 Task: Check the median sale price of townhouses in the last 3 years.
Action: Mouse moved to (840, 160)
Screenshot: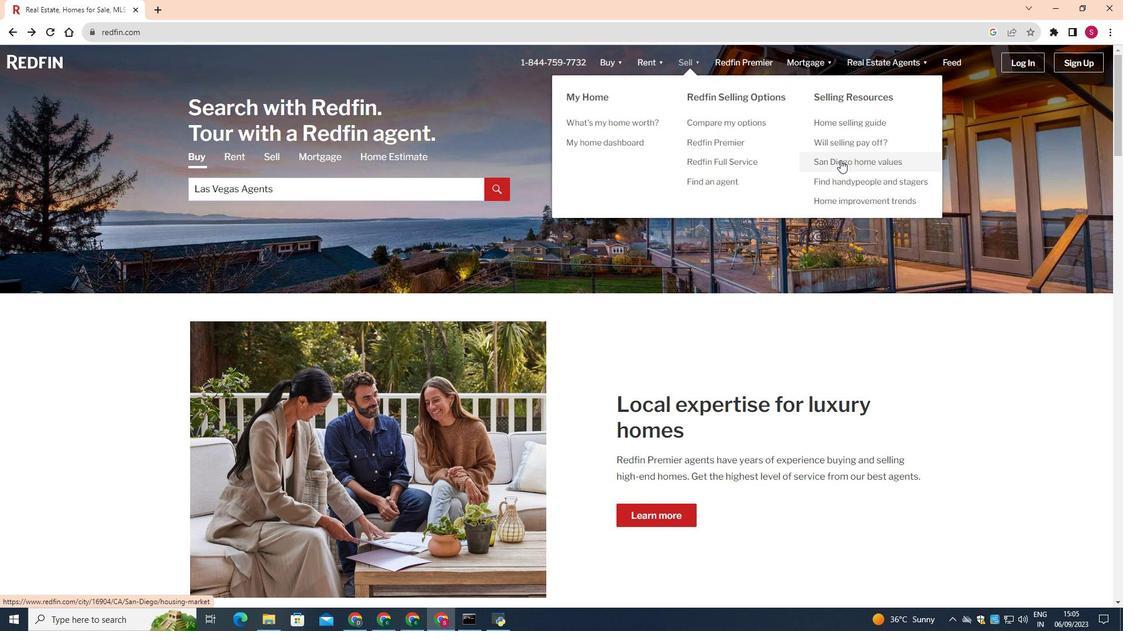 
Action: Mouse pressed left at (840, 160)
Screenshot: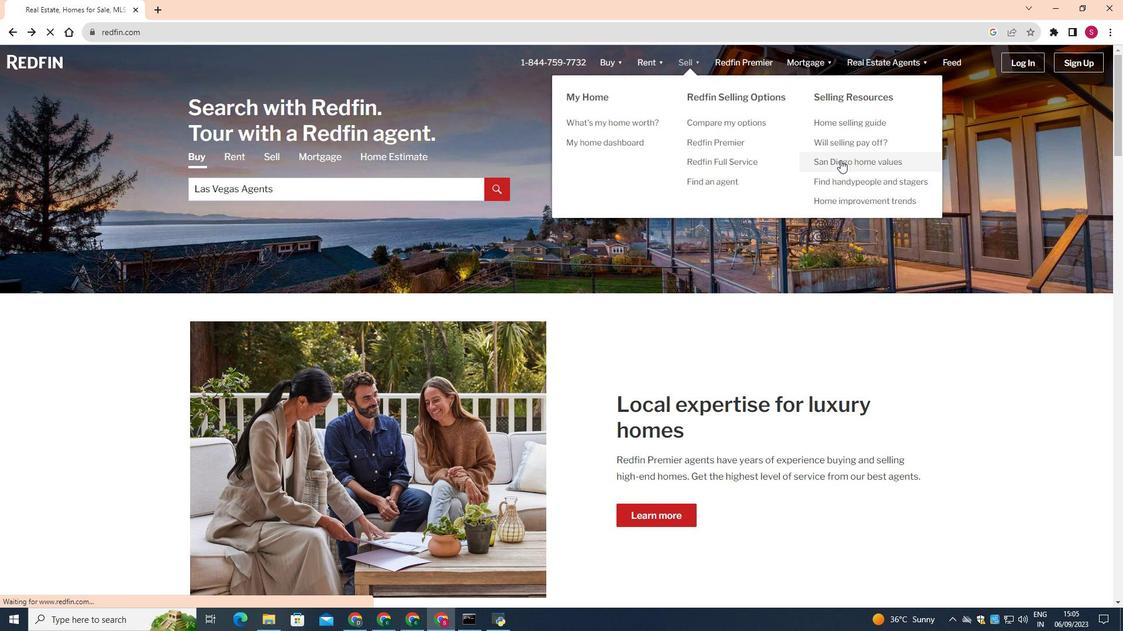 
Action: Mouse moved to (272, 427)
Screenshot: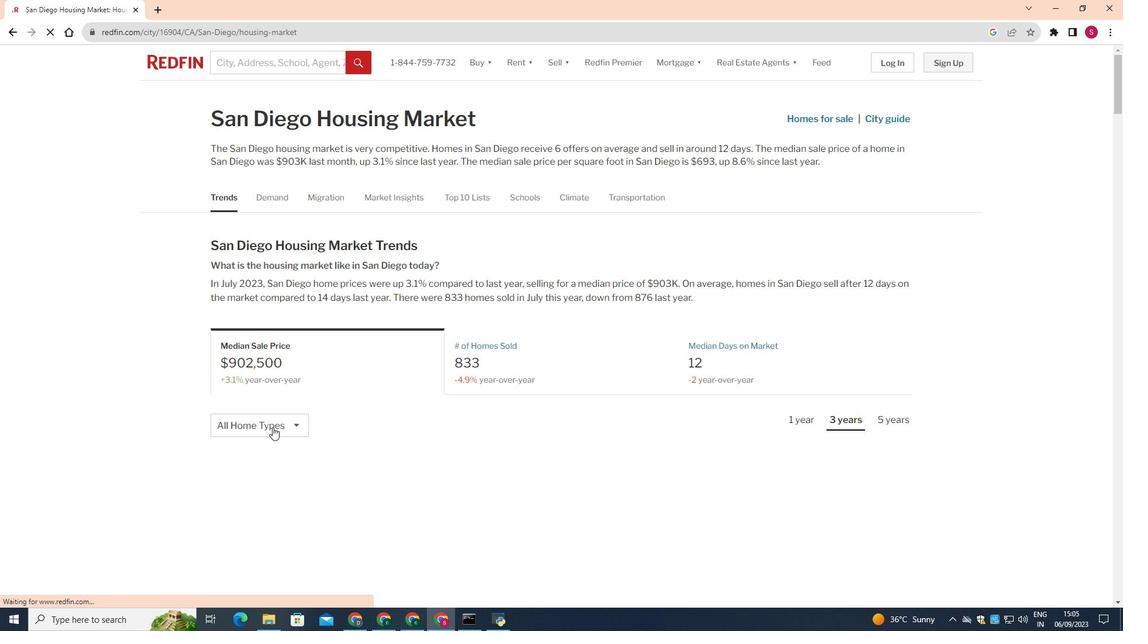 
Action: Mouse pressed left at (272, 427)
Screenshot: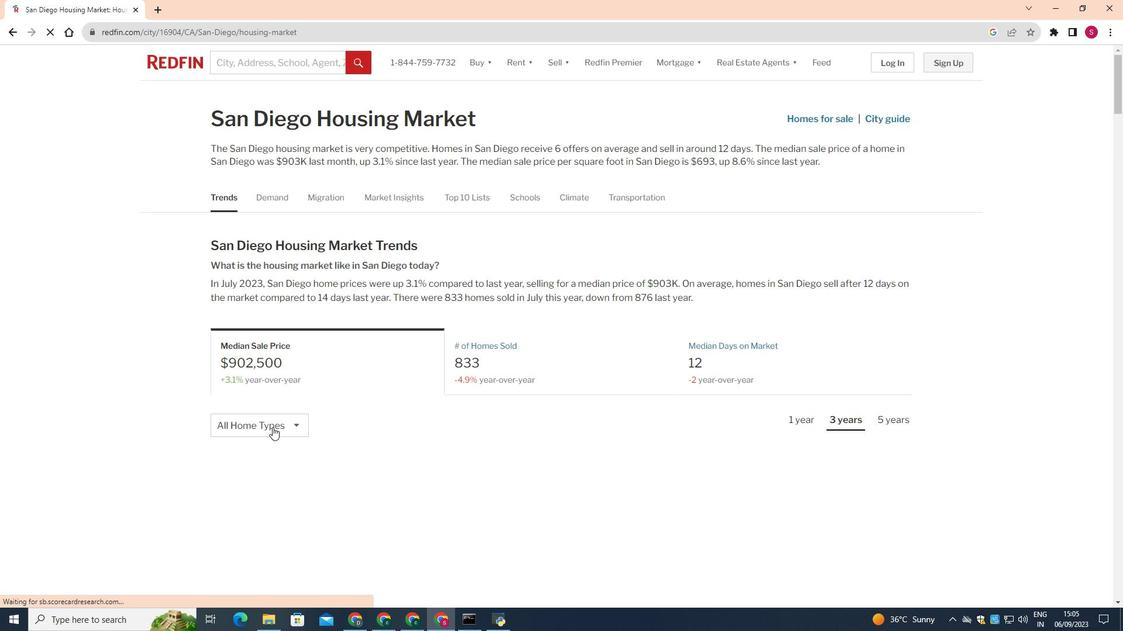 
Action: Mouse moved to (262, 501)
Screenshot: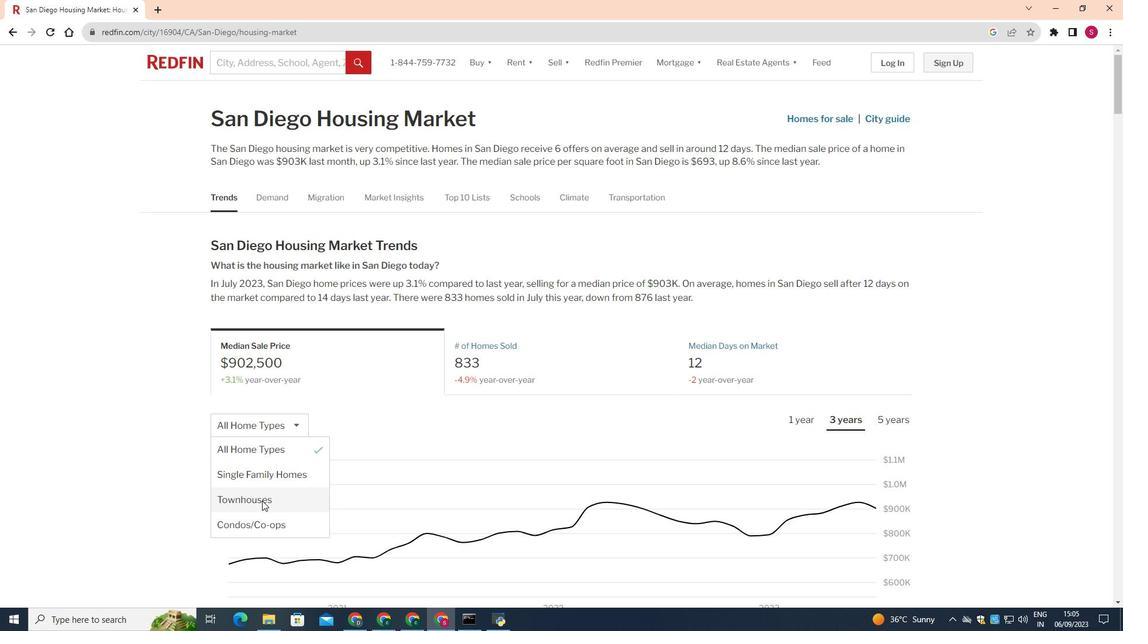 
Action: Mouse pressed left at (262, 501)
Screenshot: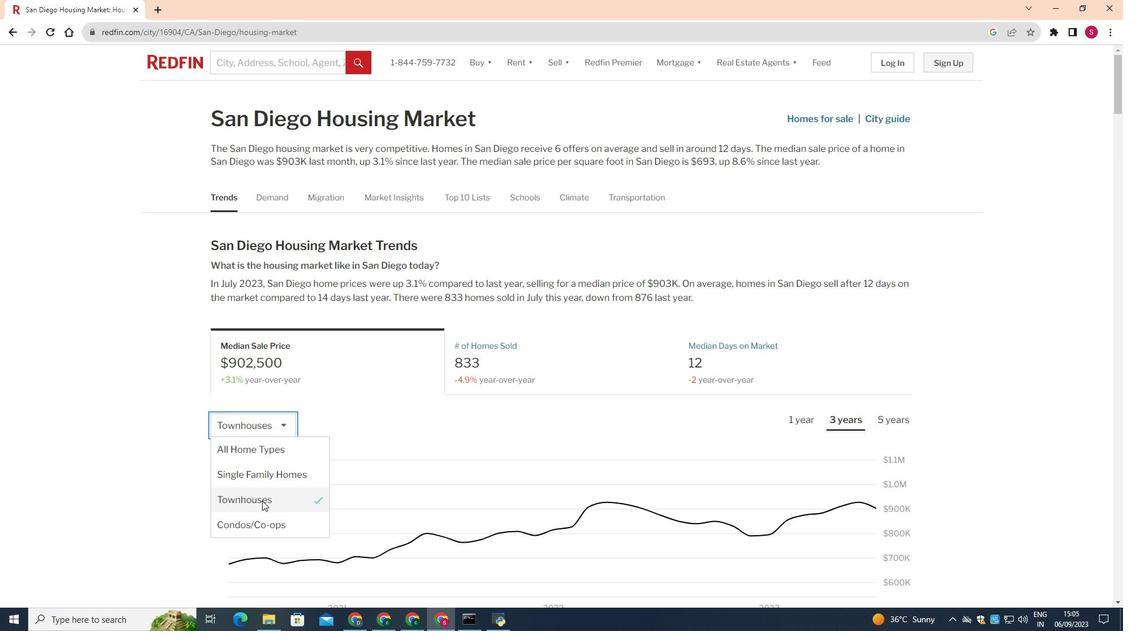 
Action: Mouse moved to (844, 418)
Screenshot: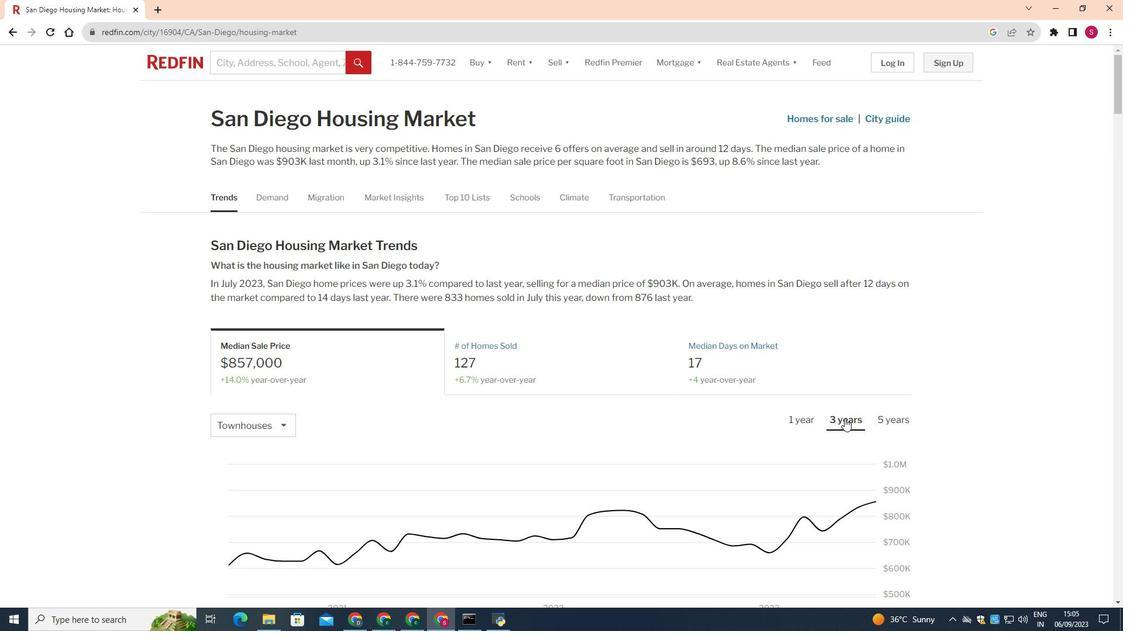 
Action: Mouse pressed left at (844, 418)
Screenshot: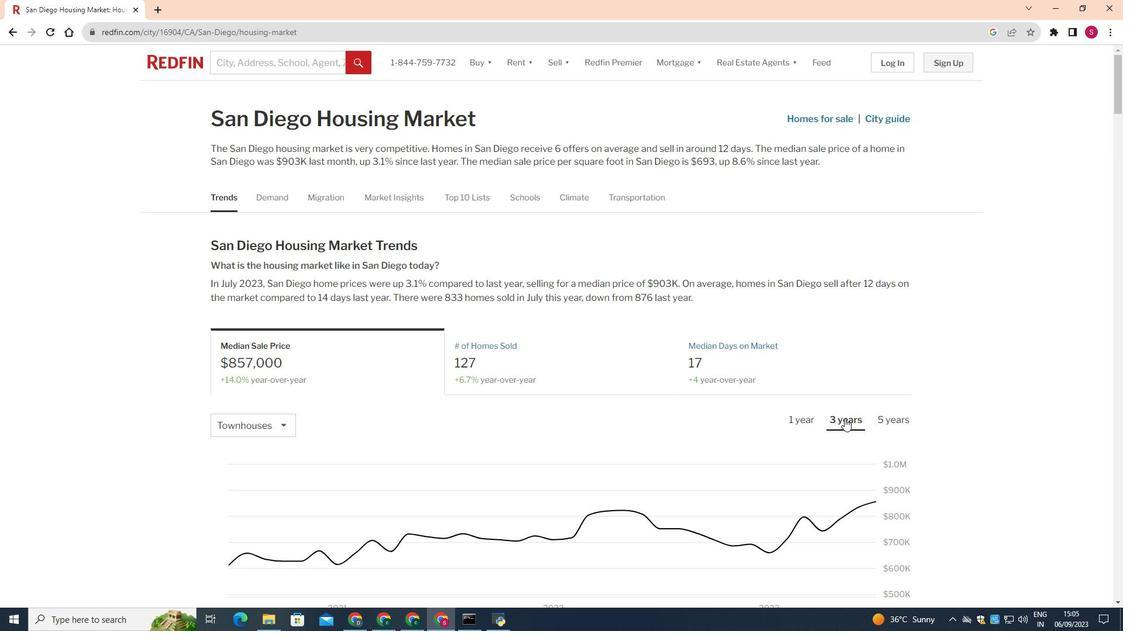 
Action: Mouse moved to (744, 481)
Screenshot: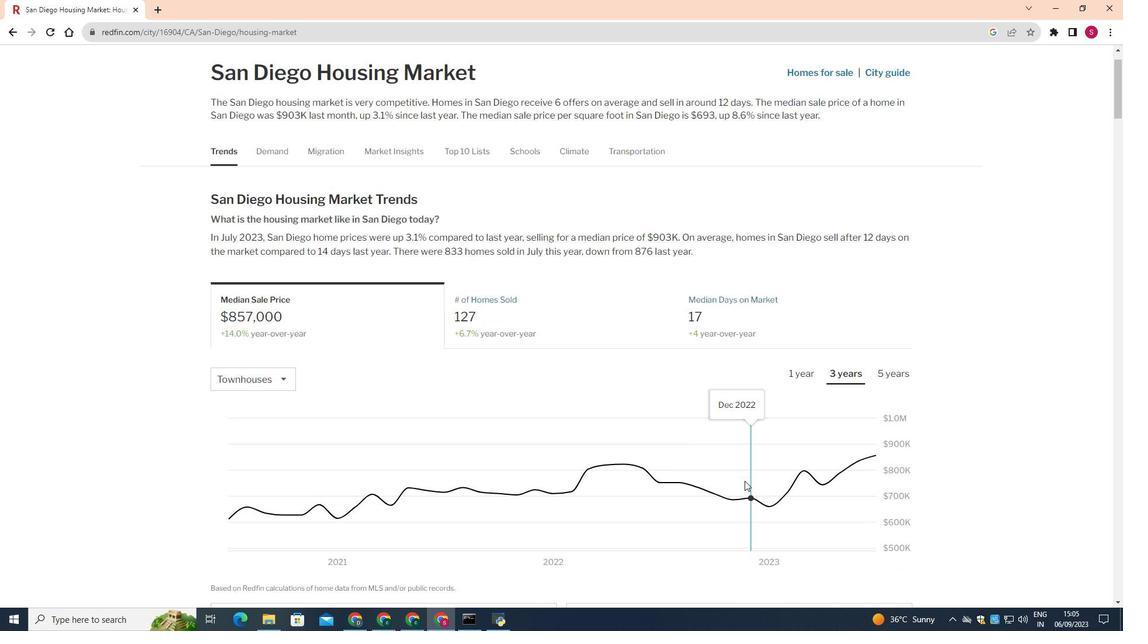 
Action: Mouse scrolled (744, 480) with delta (0, 0)
Screenshot: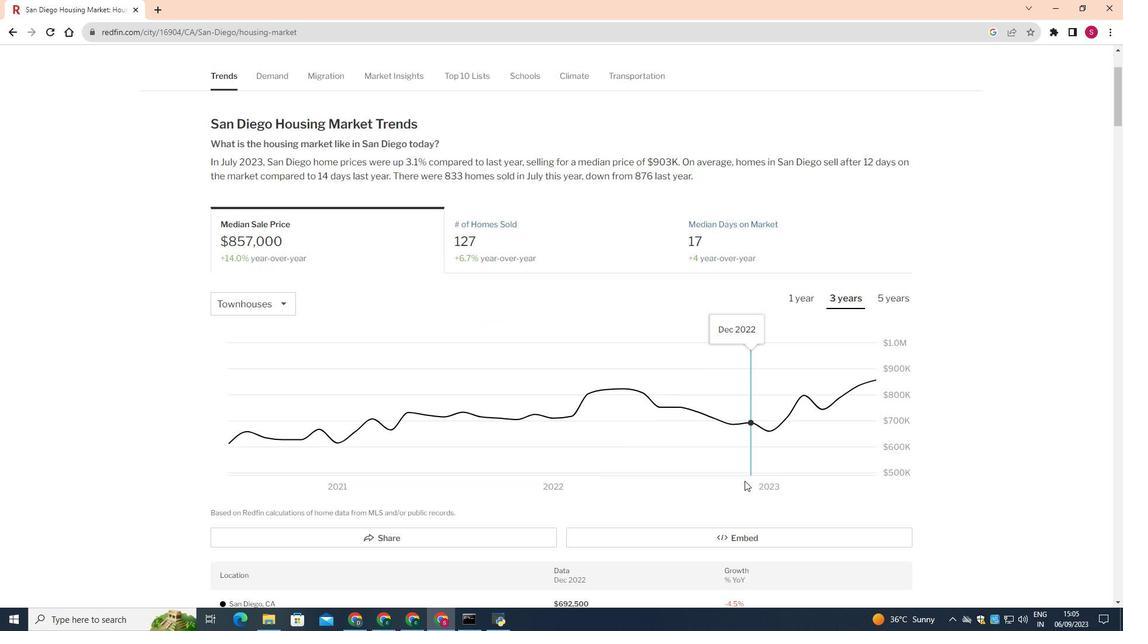
Action: Mouse scrolled (744, 480) with delta (0, 0)
Screenshot: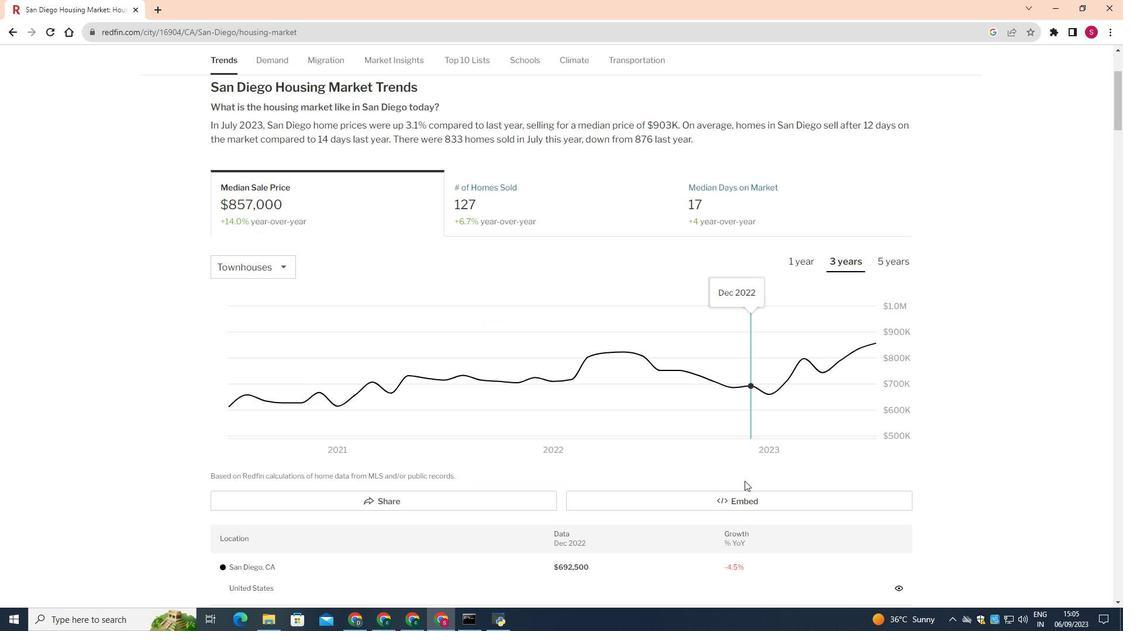 
Action: Mouse scrolled (744, 480) with delta (0, 0)
Screenshot: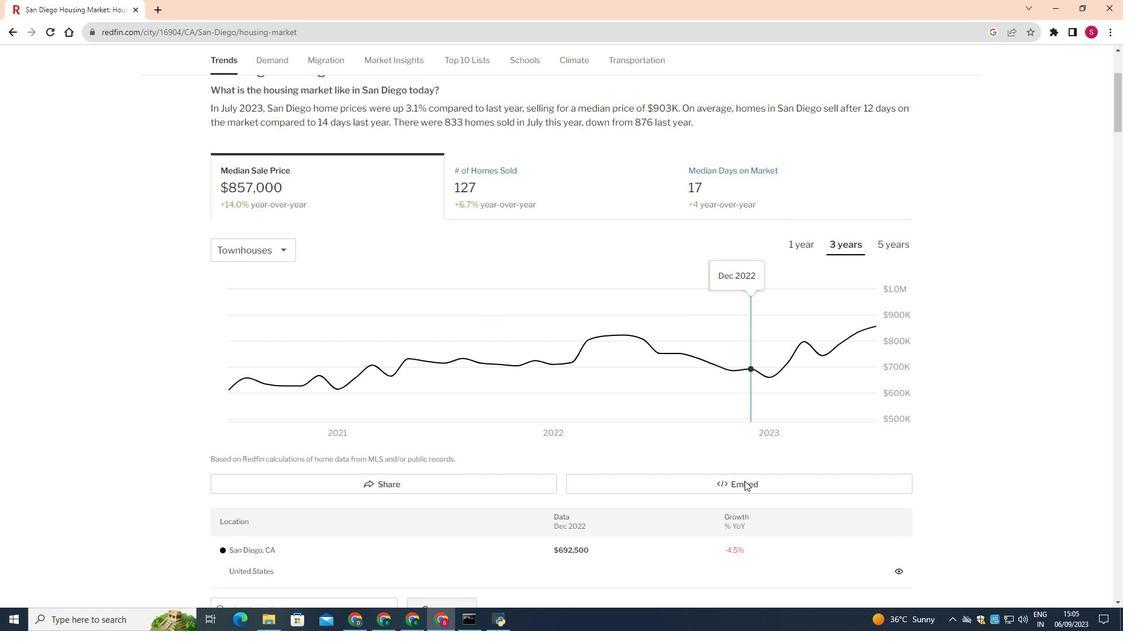 
Action: Mouse scrolled (744, 480) with delta (0, 0)
Screenshot: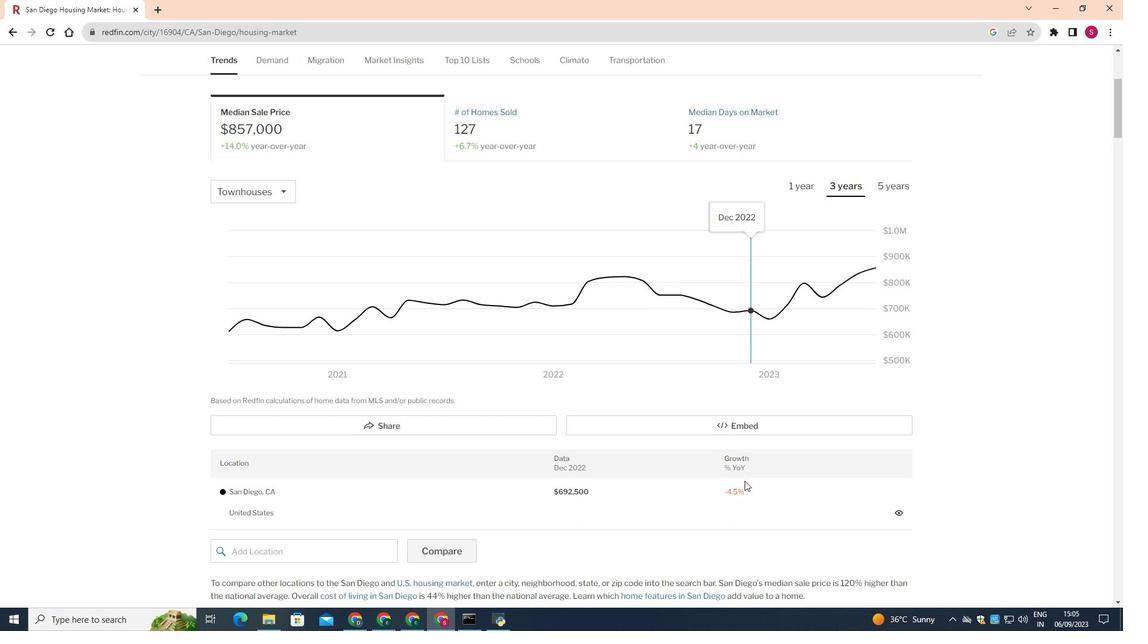 
